 Task: Find the distance between Las Vegas and Salt Lake City.
Action: Mouse pressed left at (102, 68)
Screenshot: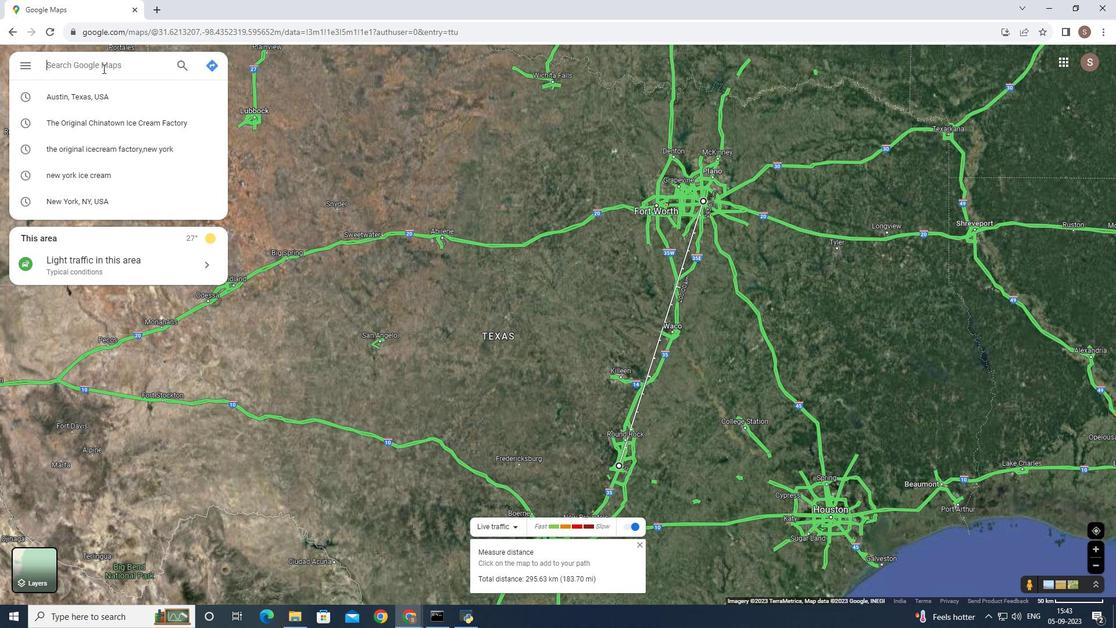 
Action: Mouse moved to (96, 257)
Screenshot: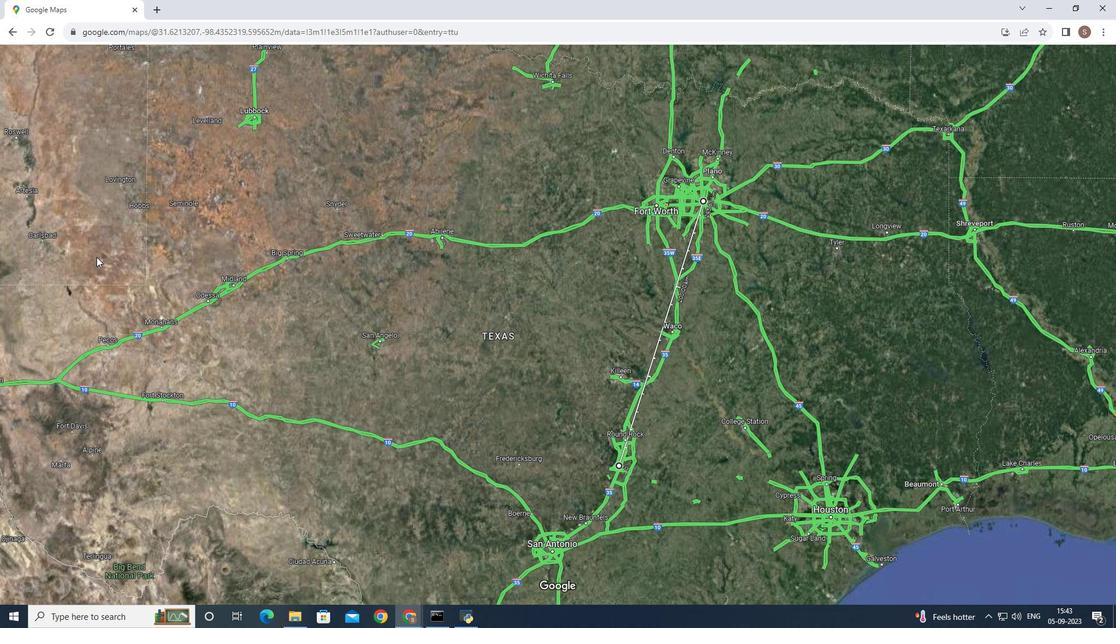 
Action: Mouse pressed left at (96, 257)
Screenshot: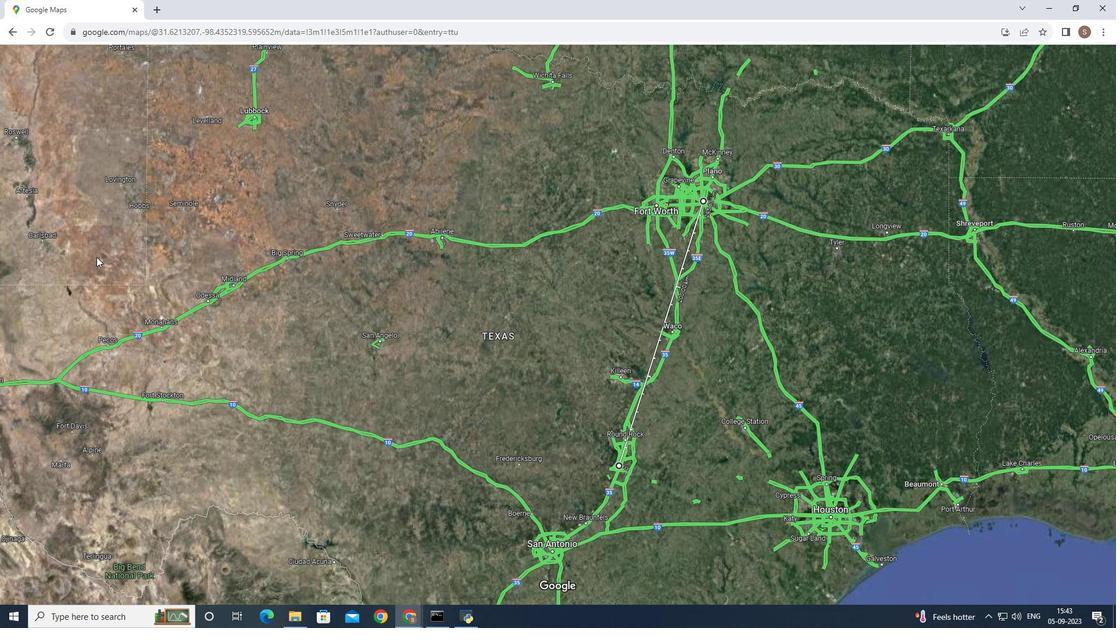 
Action: Mouse moved to (90, 100)
Screenshot: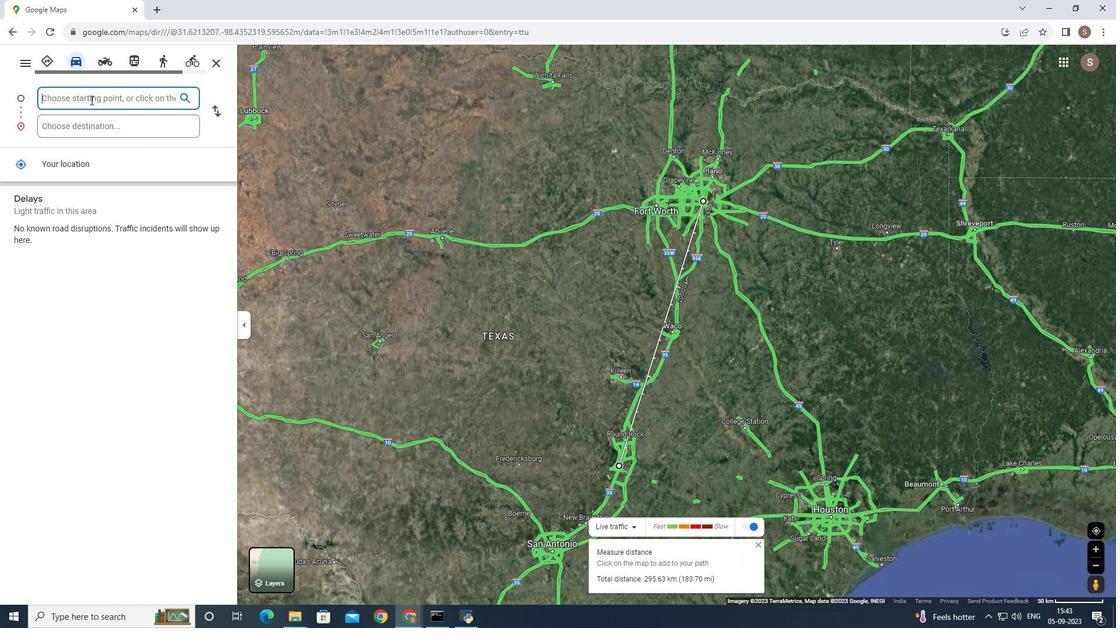 
Action: Key pressed <Key.shift>Las<Key.space><Key.shift>Vegas
Screenshot: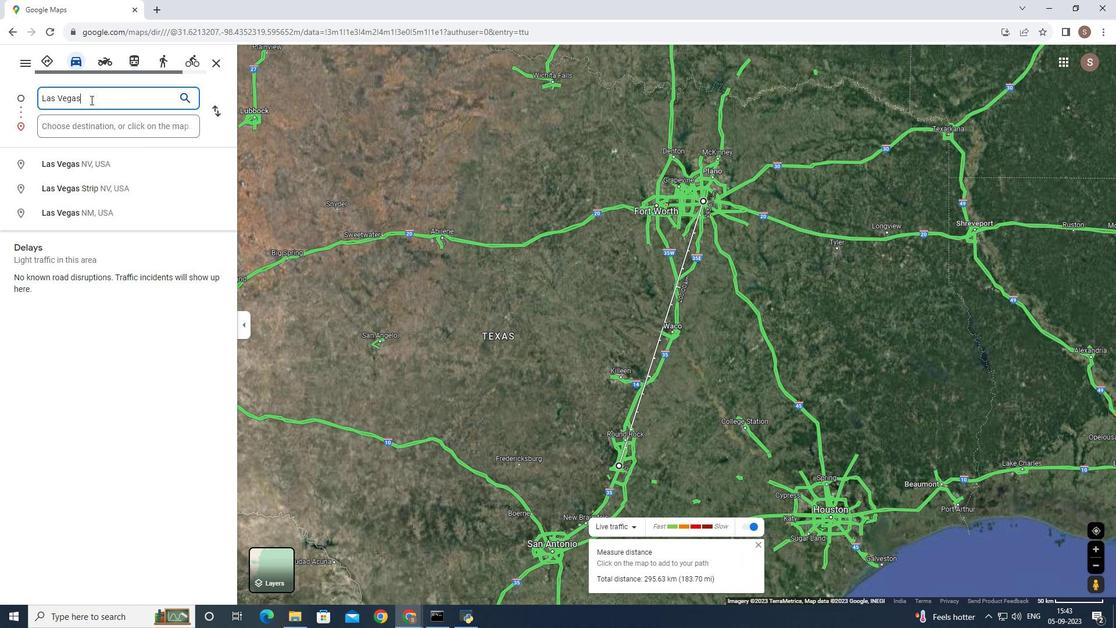 
Action: Mouse moved to (82, 124)
Screenshot: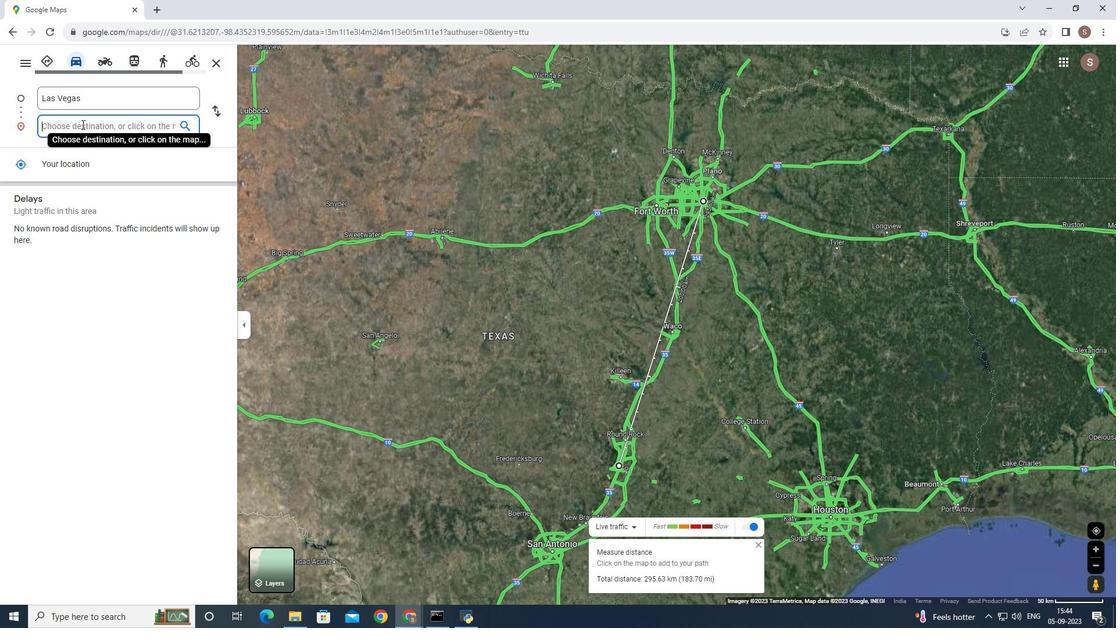 
Action: Mouse pressed left at (82, 124)
Screenshot: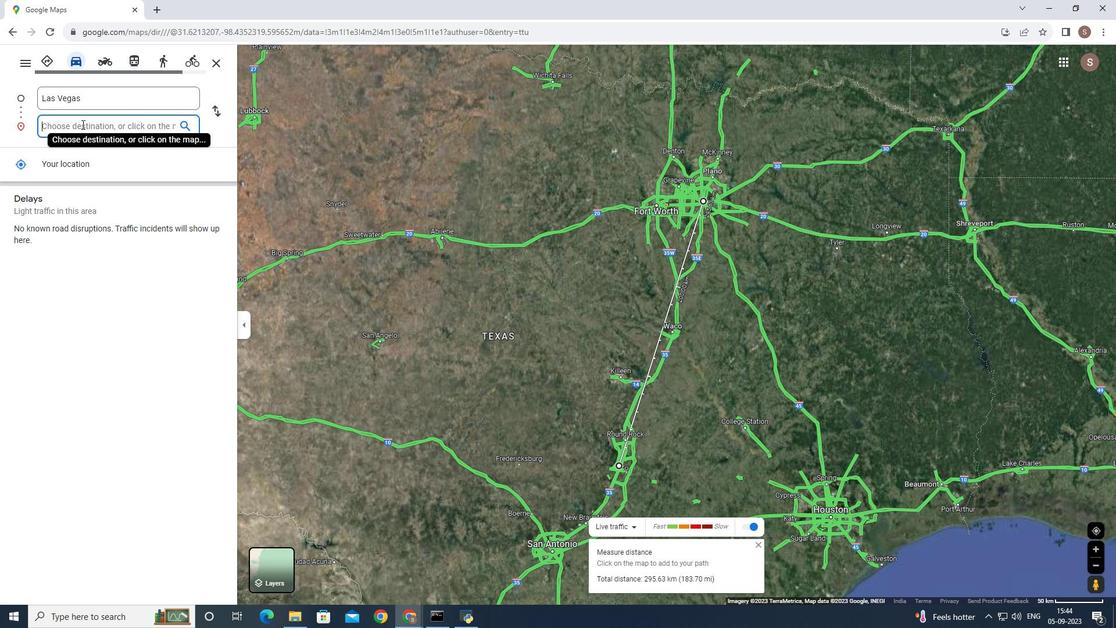 
Action: Key pressed <Key.shift>Salt<Key.space><Key.shift><Key.shift><Key.shift><Key.shift><Key.shift><Key.shift><Key.shift><Key.shift>Lajk<Key.backspace>ke<Key.space><Key.shift>City
Screenshot: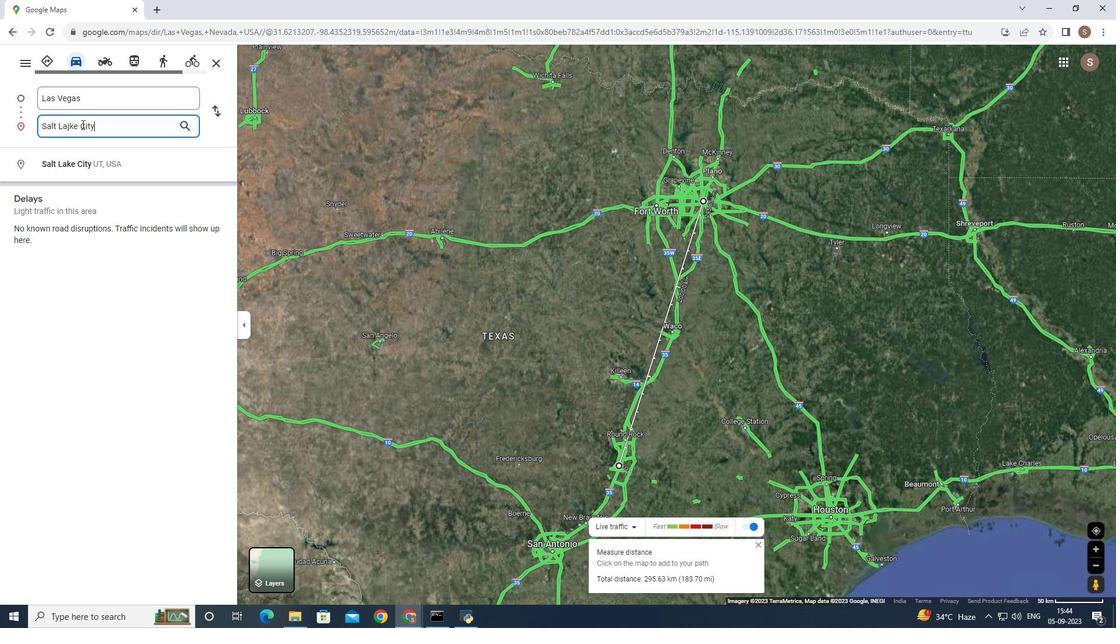 
Action: Mouse moved to (180, 121)
Screenshot: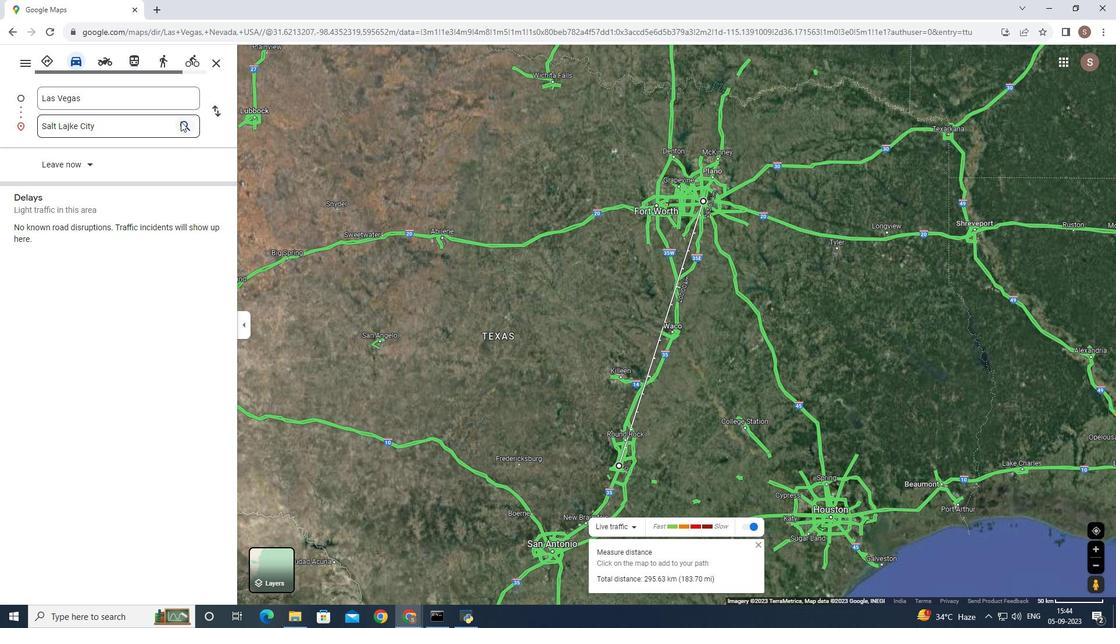 
Action: Mouse pressed left at (180, 121)
Screenshot: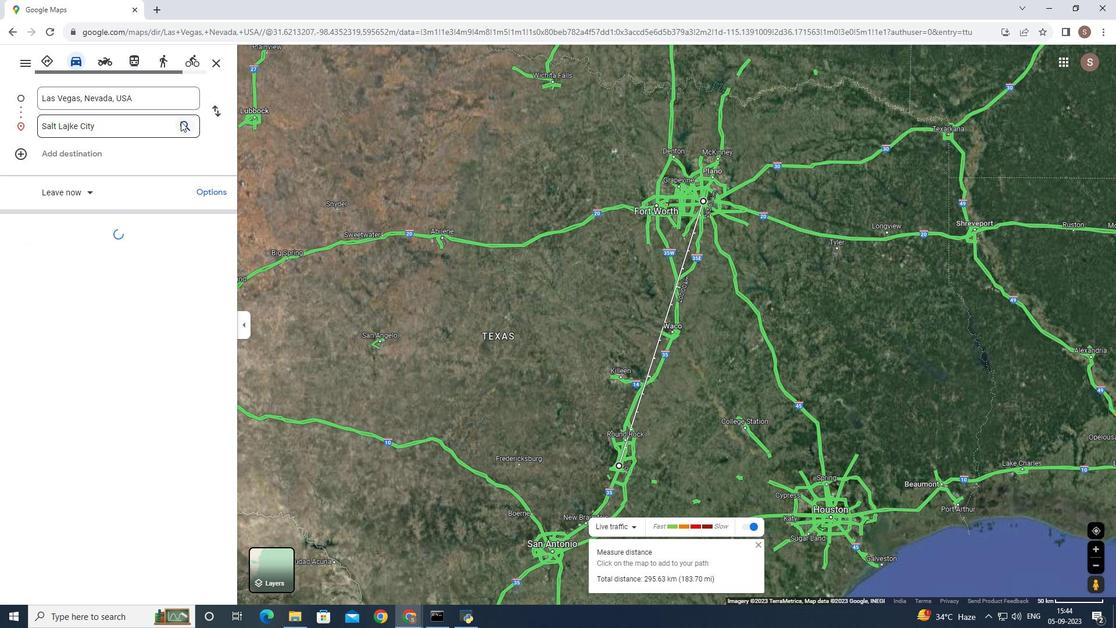 
Action: Mouse moved to (463, 576)
Screenshot: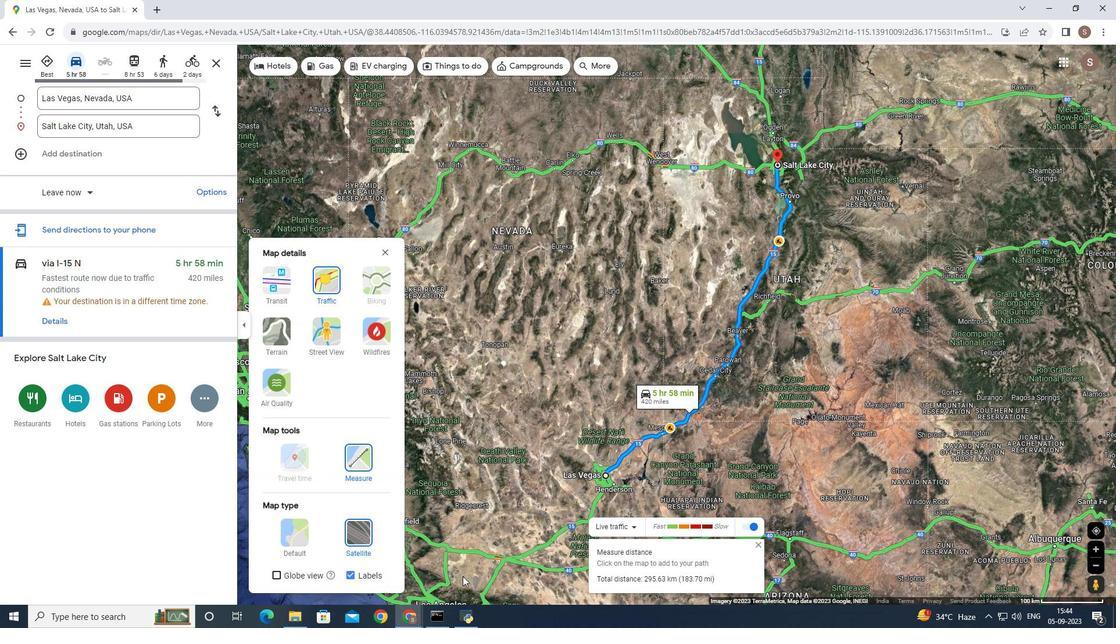 
Action: Mouse pressed left at (463, 576)
Screenshot: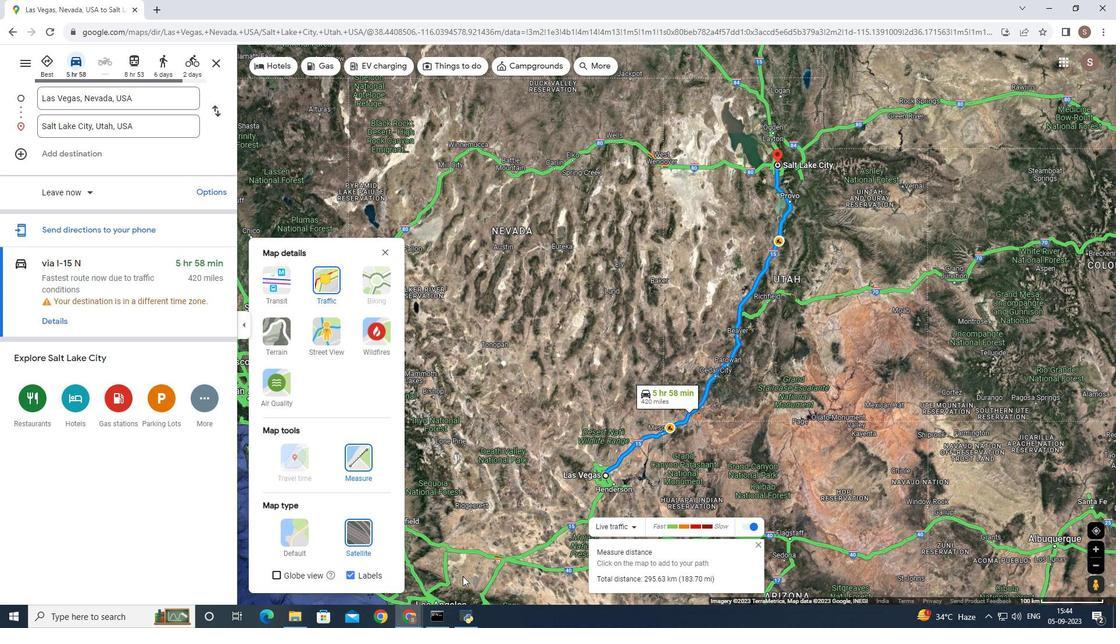 
Action: Mouse moved to (350, 457)
Screenshot: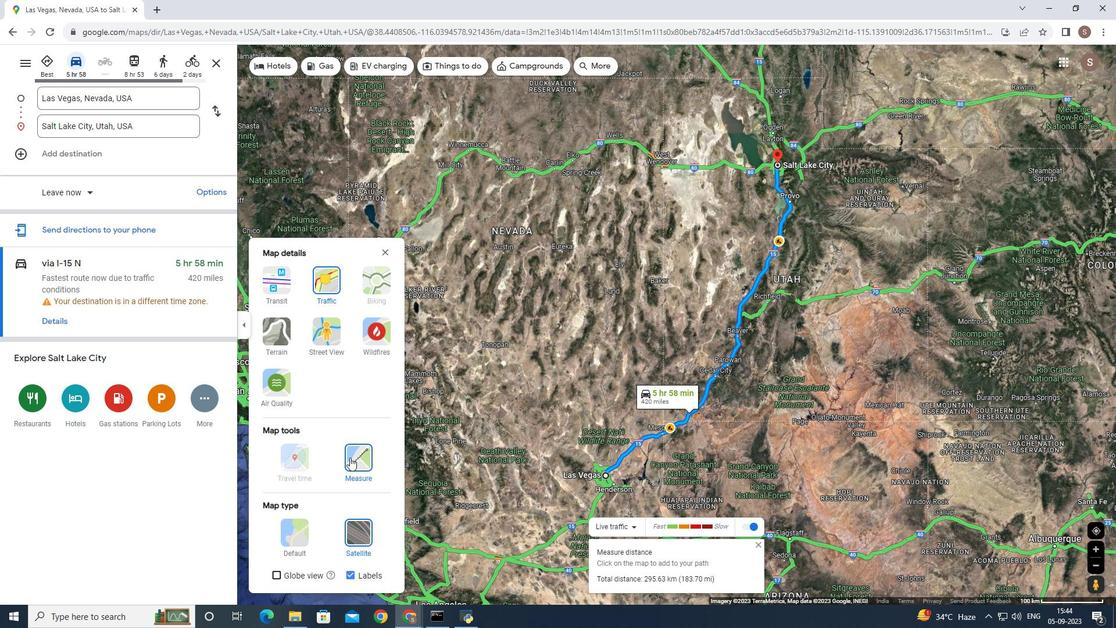 
Action: Mouse pressed left at (350, 457)
Screenshot: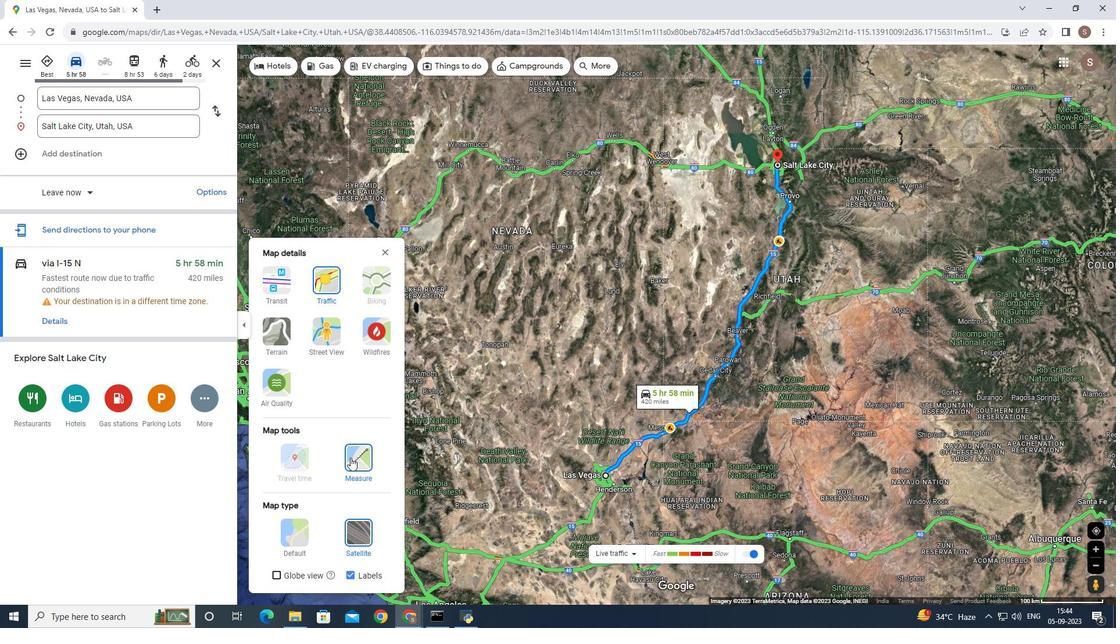 
Action: Mouse moved to (364, 466)
Screenshot: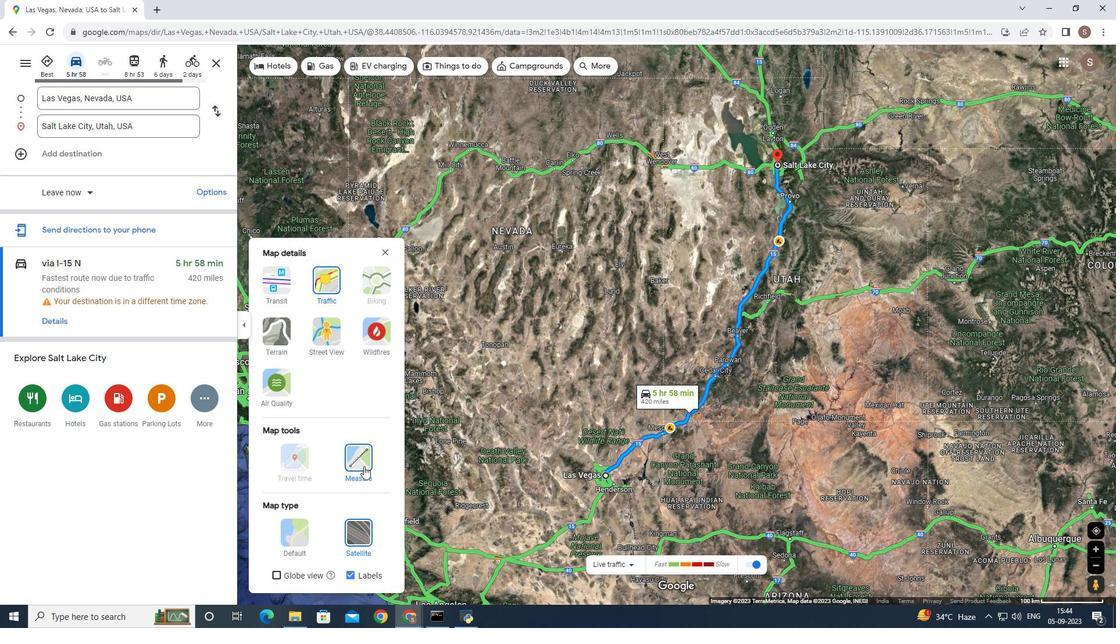 
Action: Mouse pressed left at (364, 466)
Screenshot: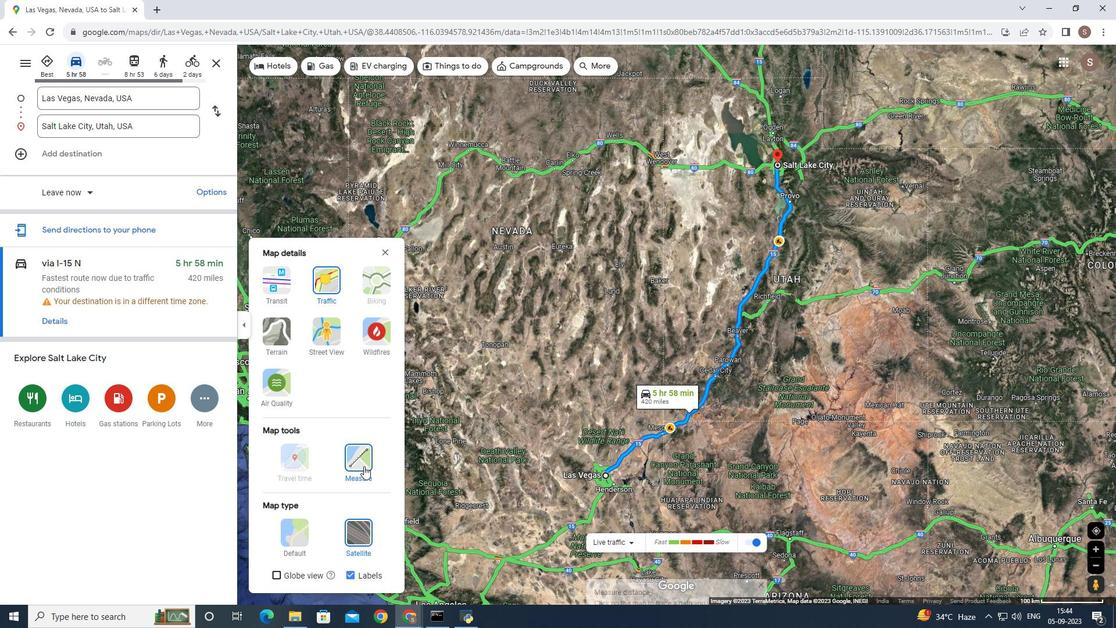 
Action: Mouse moved to (511, 451)
Screenshot: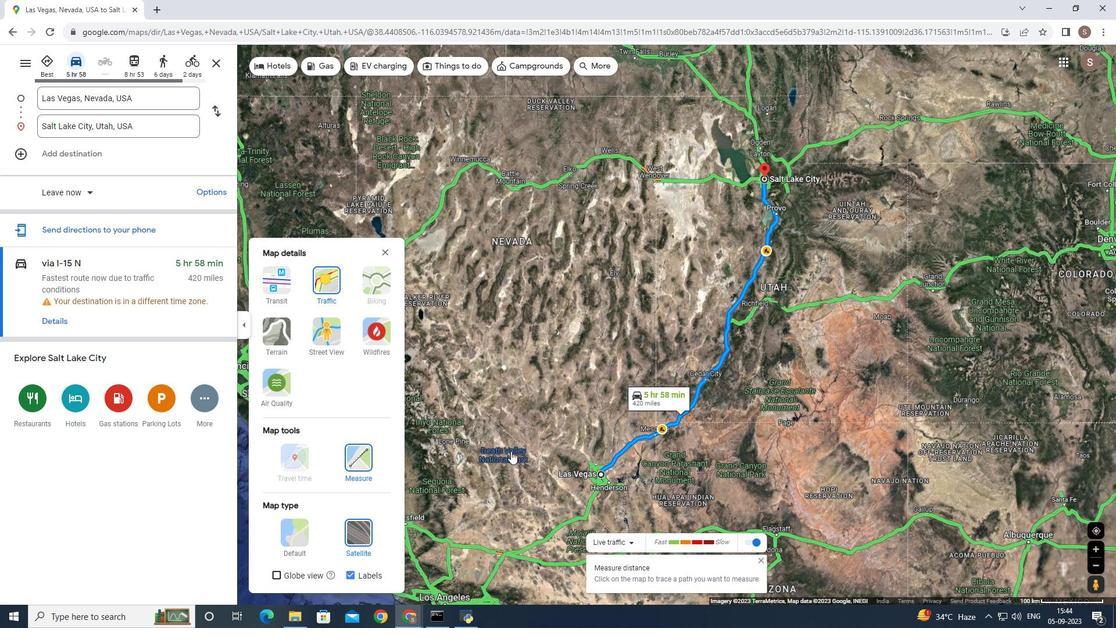 
Action: Mouse scrolled (511, 450) with delta (0, 0)
Screenshot: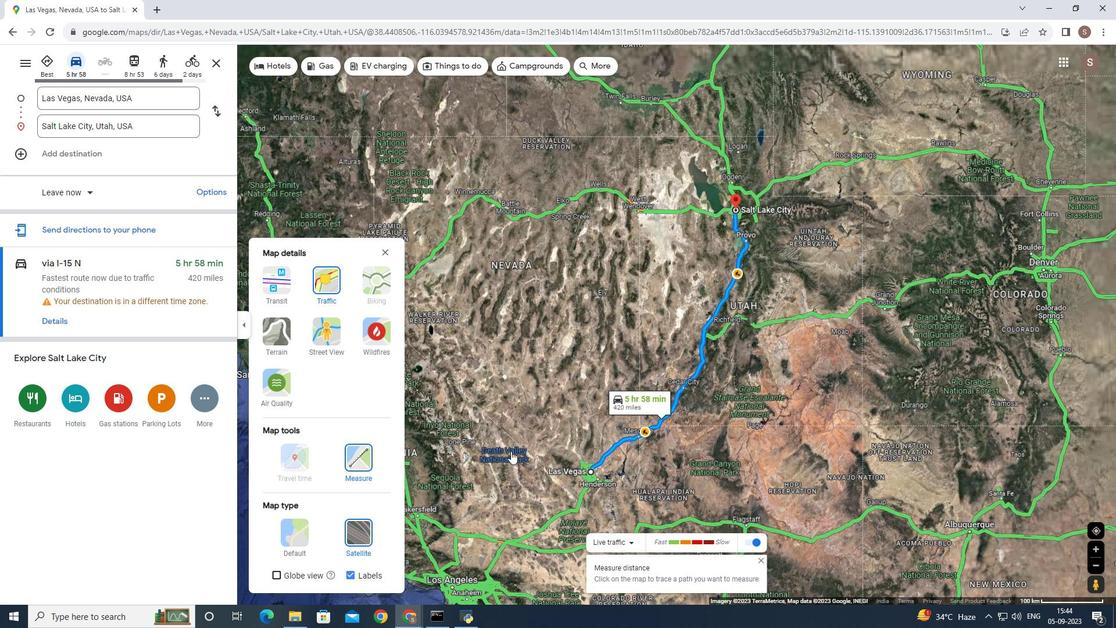 
Action: Mouse scrolled (511, 450) with delta (0, 0)
Screenshot: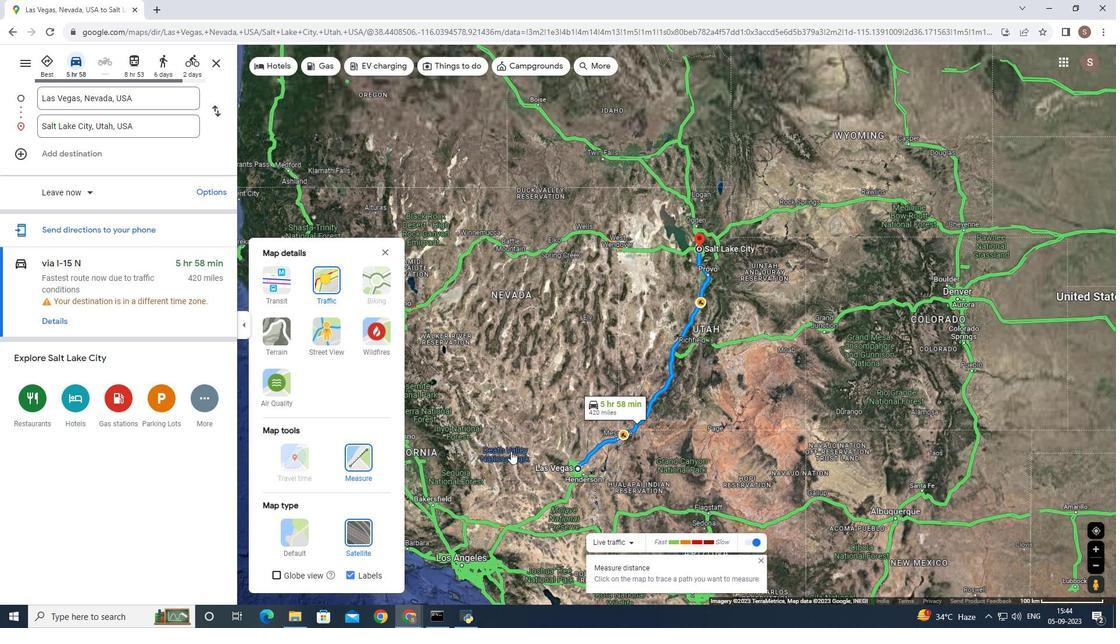 
Action: Mouse moved to (578, 466)
Screenshot: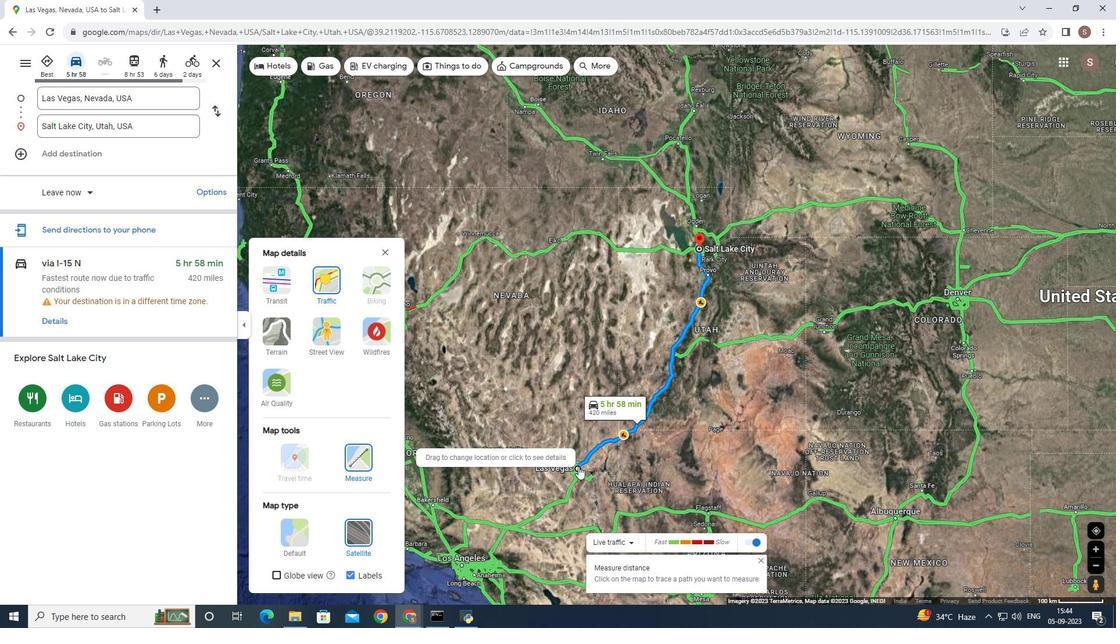 
Action: Mouse pressed left at (578, 466)
Screenshot: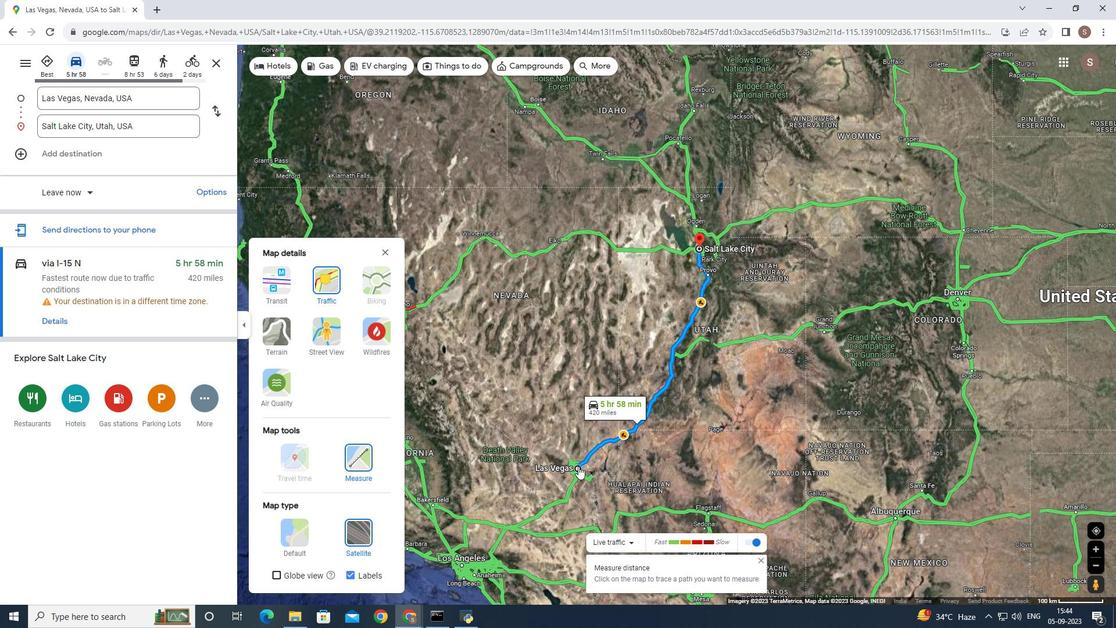 
Action: Mouse moved to (699, 248)
Screenshot: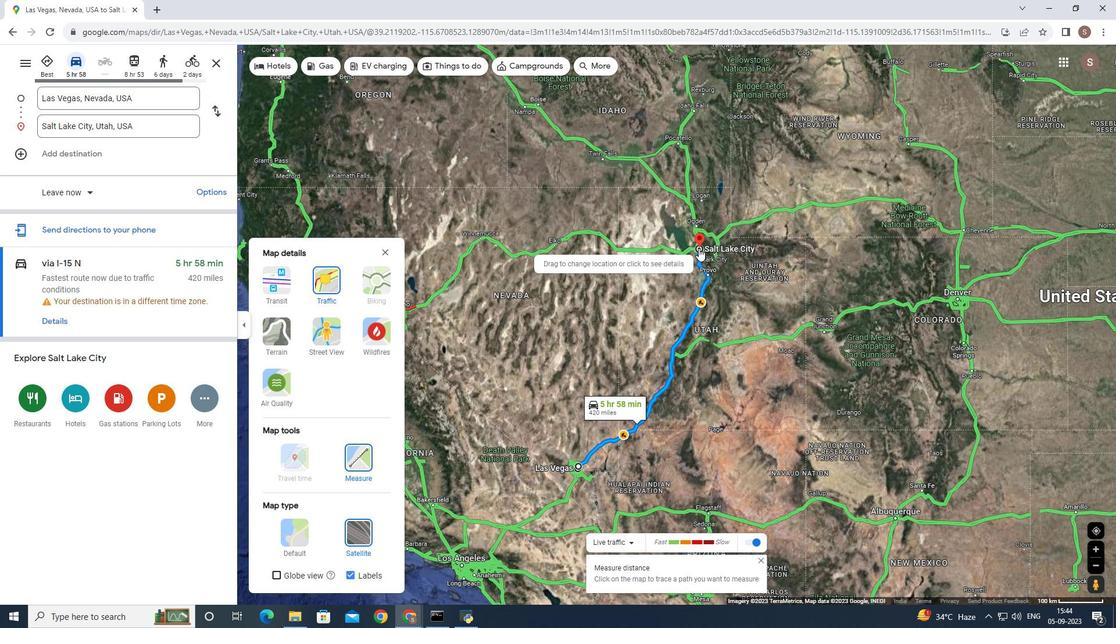 
Action: Mouse pressed left at (699, 248)
Screenshot: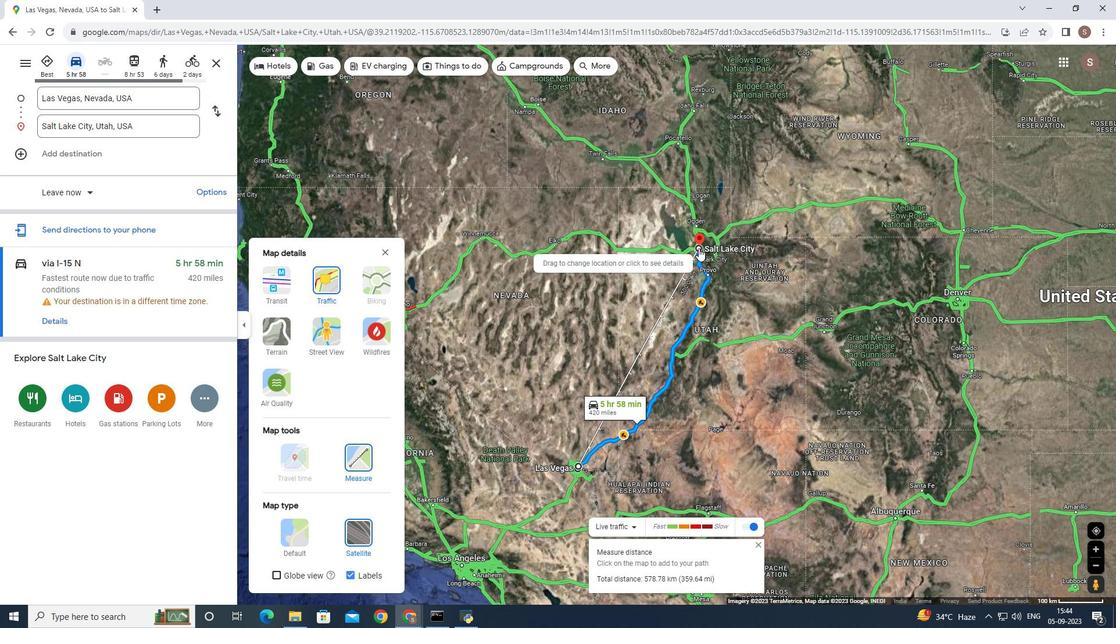 
Action: Mouse moved to (613, 426)
Screenshot: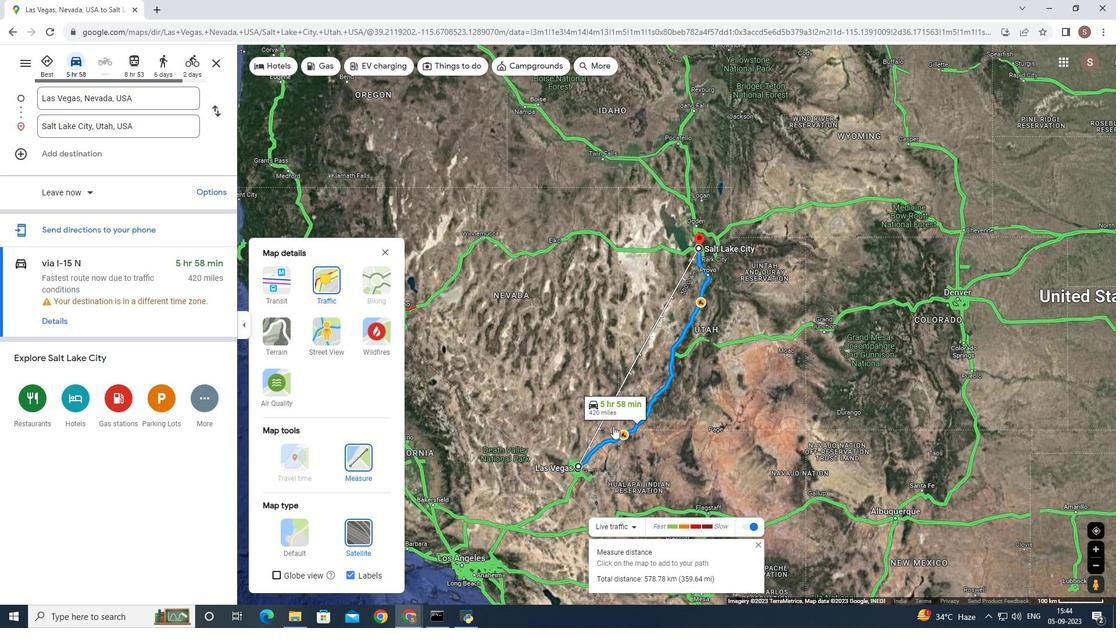 
Action: Mouse scrolled (613, 425) with delta (0, 0)
Screenshot: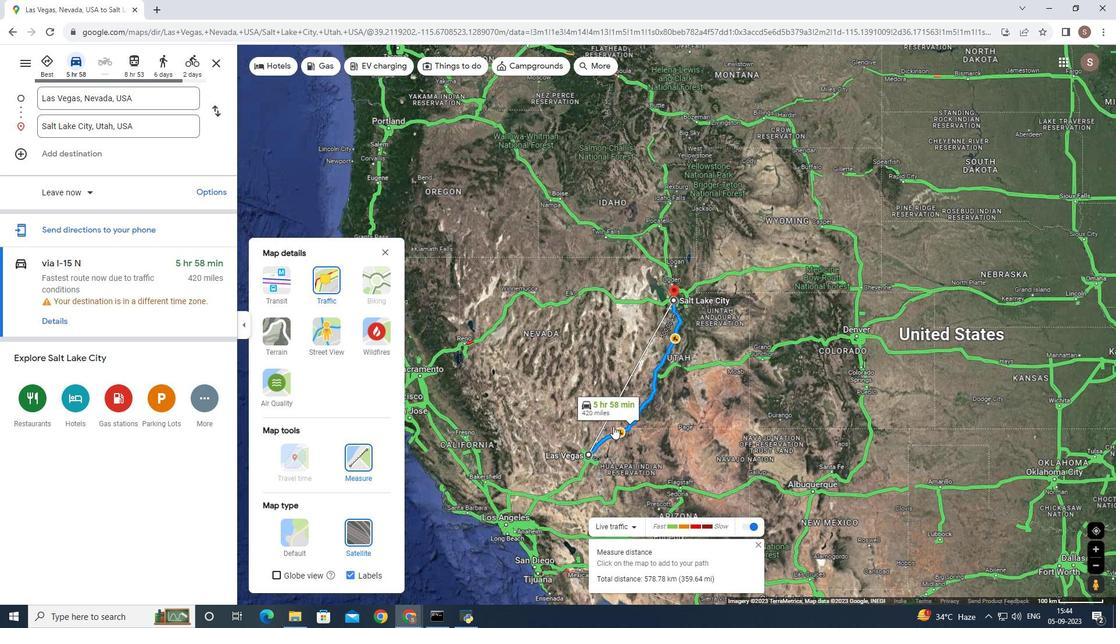 
Action: Mouse scrolled (613, 425) with delta (0, 0)
Screenshot: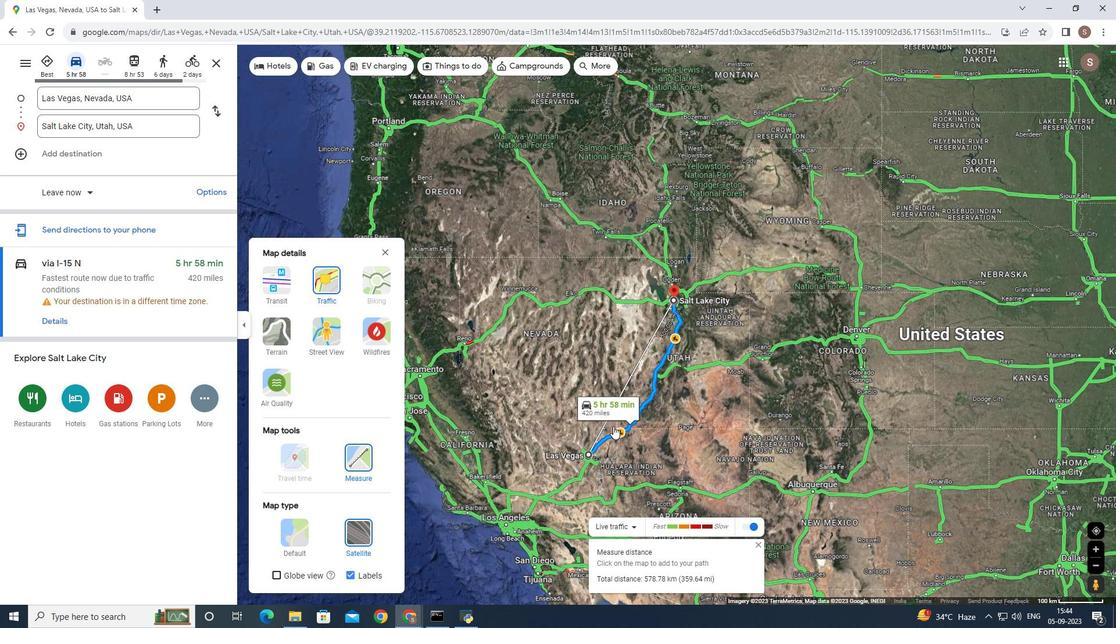 
Action: Mouse scrolled (613, 426) with delta (0, 0)
Screenshot: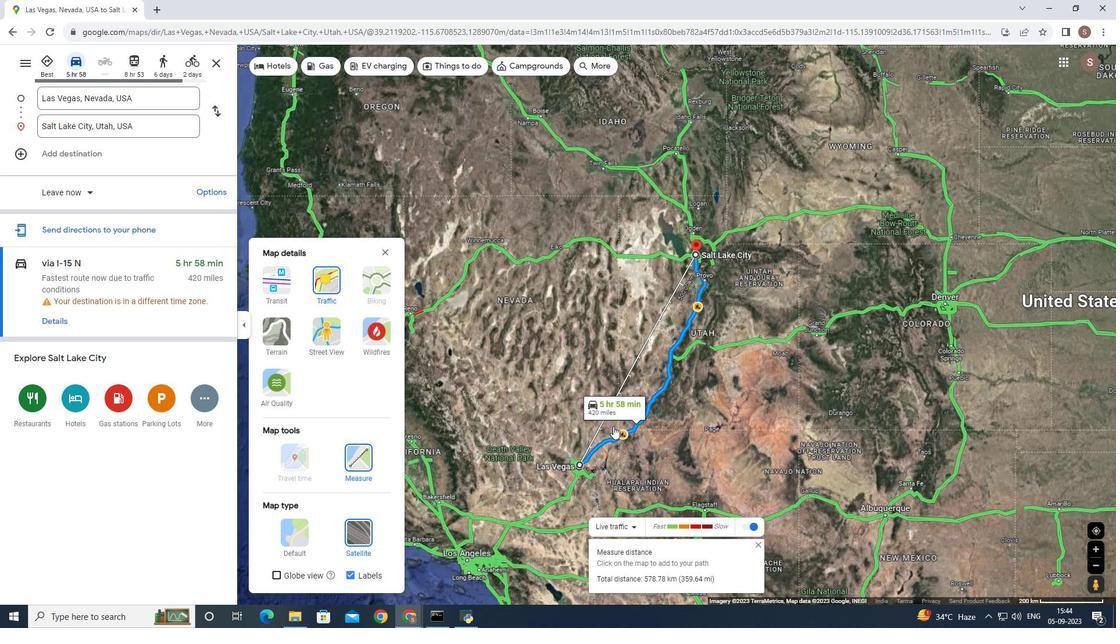 
Action: Mouse scrolled (613, 426) with delta (0, 0)
Screenshot: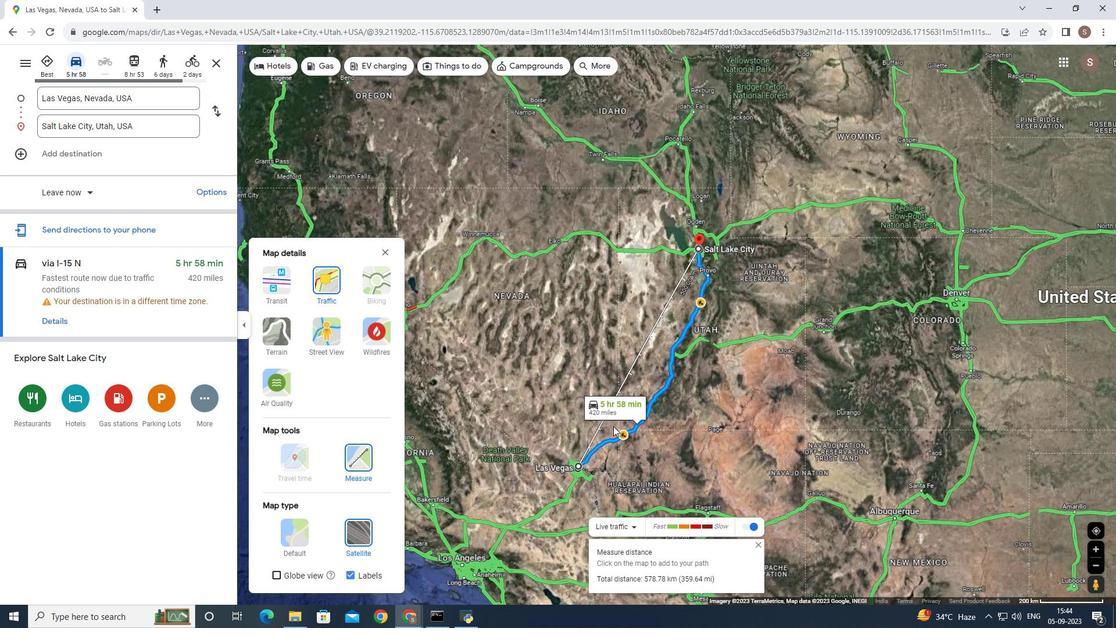 
Action: Mouse scrolled (613, 426) with delta (0, 0)
Screenshot: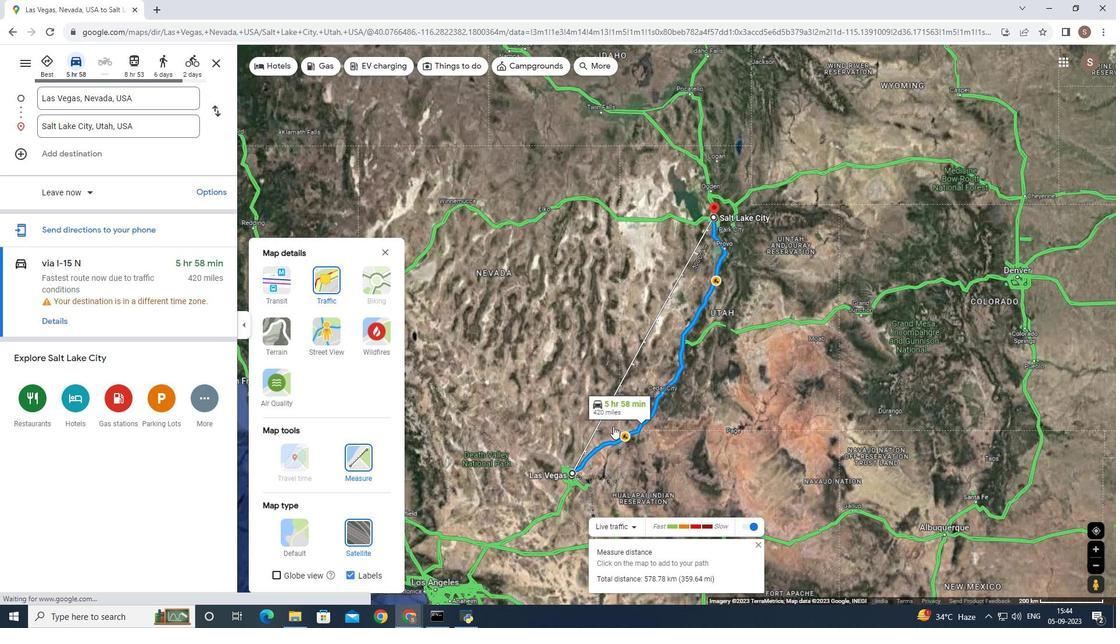 
Action: Mouse scrolled (613, 426) with delta (0, 0)
Screenshot: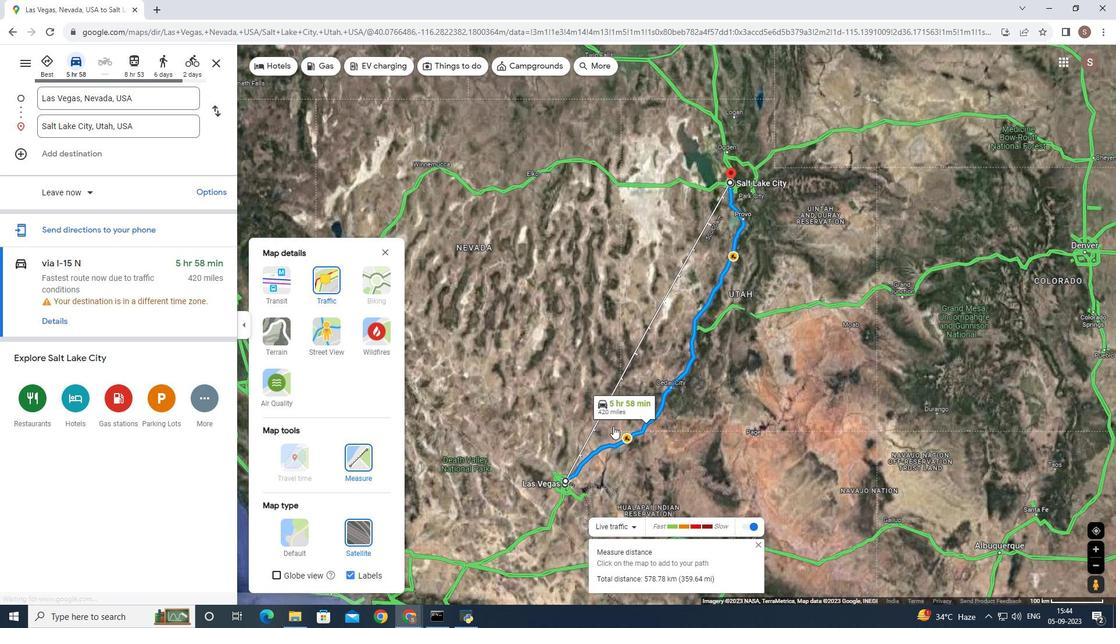 
Action: Mouse scrolled (613, 426) with delta (0, 0)
Screenshot: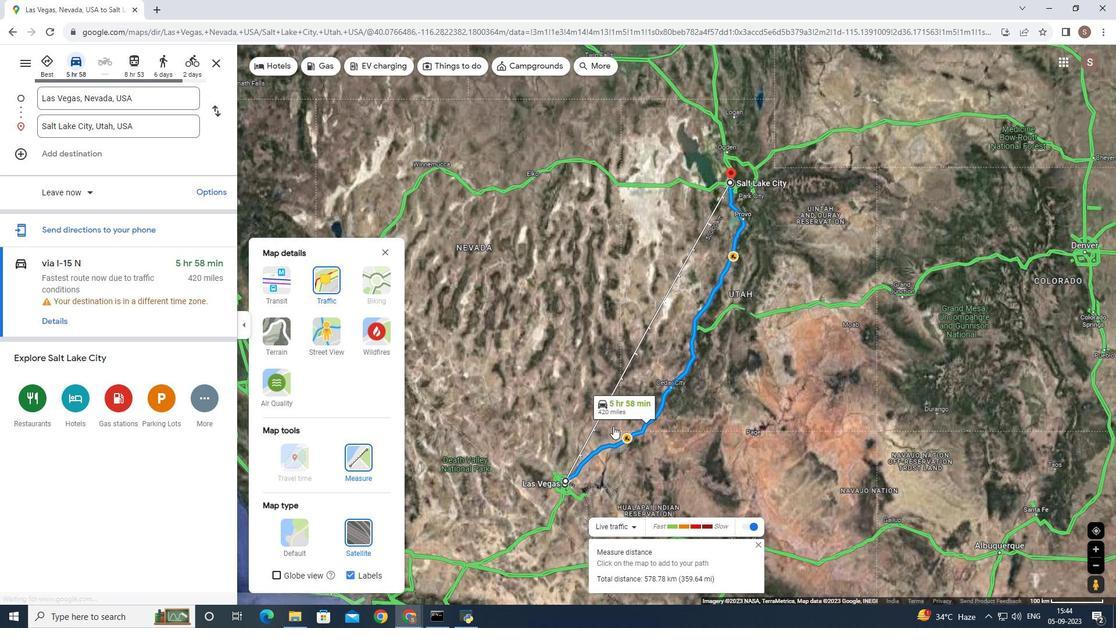 
Action: Mouse scrolled (613, 426) with delta (0, 0)
Screenshot: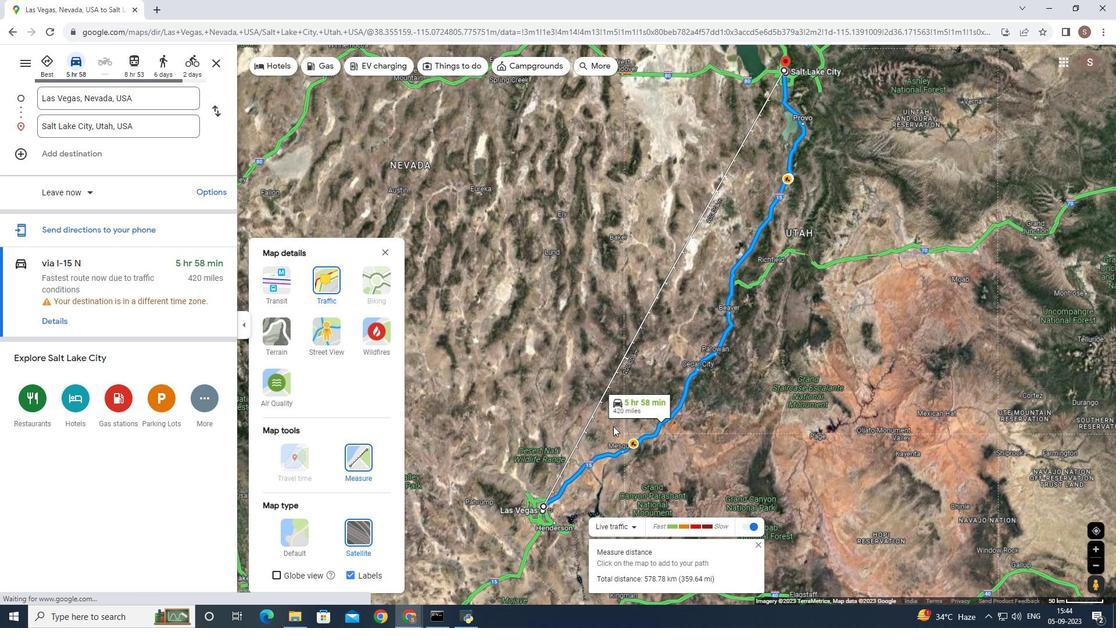 
Action: Mouse moved to (576, 509)
Screenshot: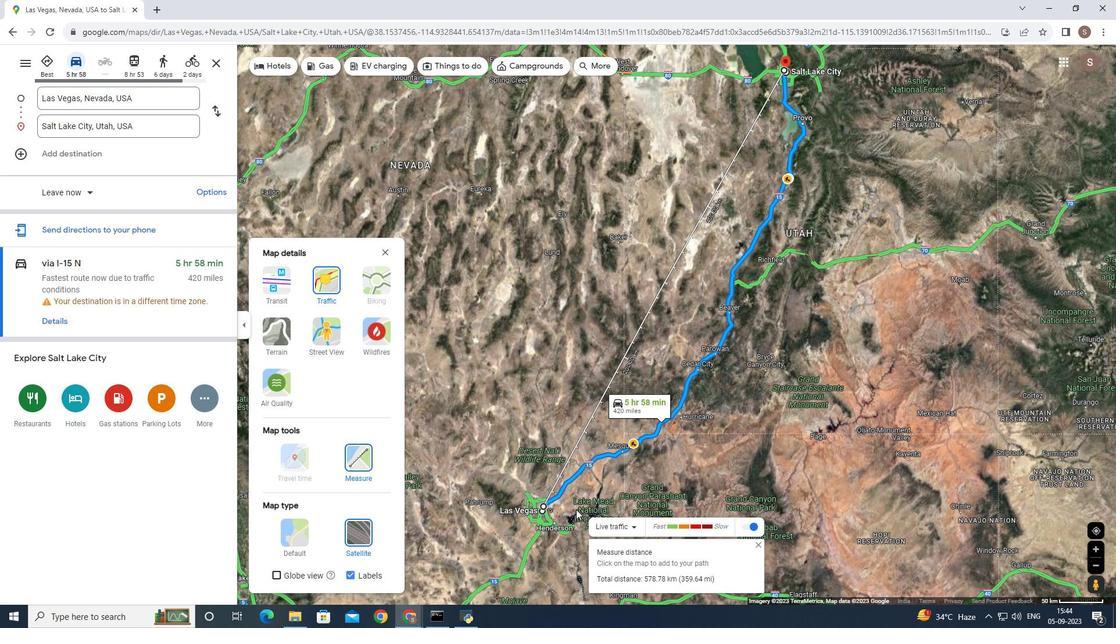 
